 Task: Go to the brackets.
Action: Mouse moved to (183, 12)
Screenshot: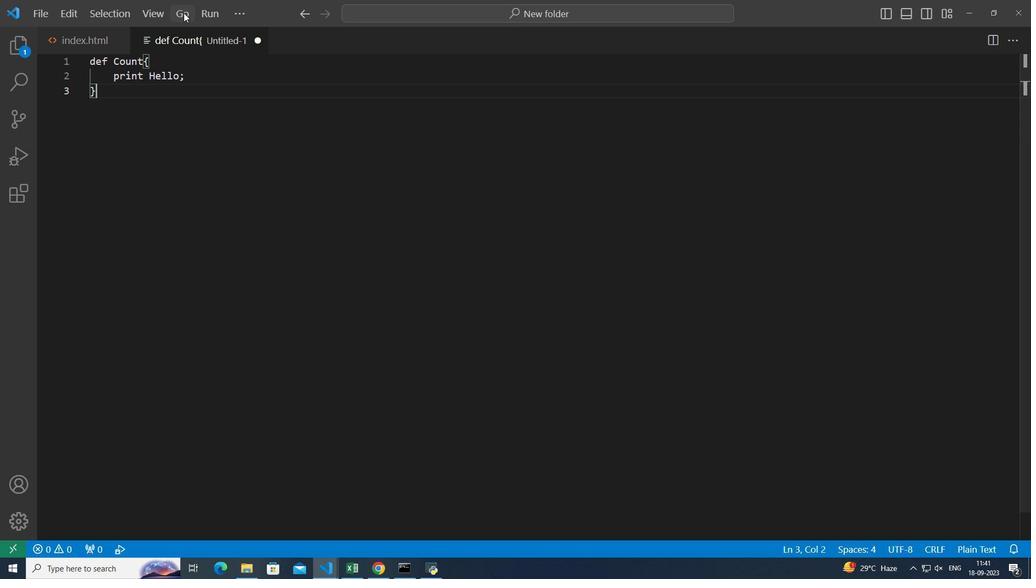 
Action: Mouse pressed left at (183, 12)
Screenshot: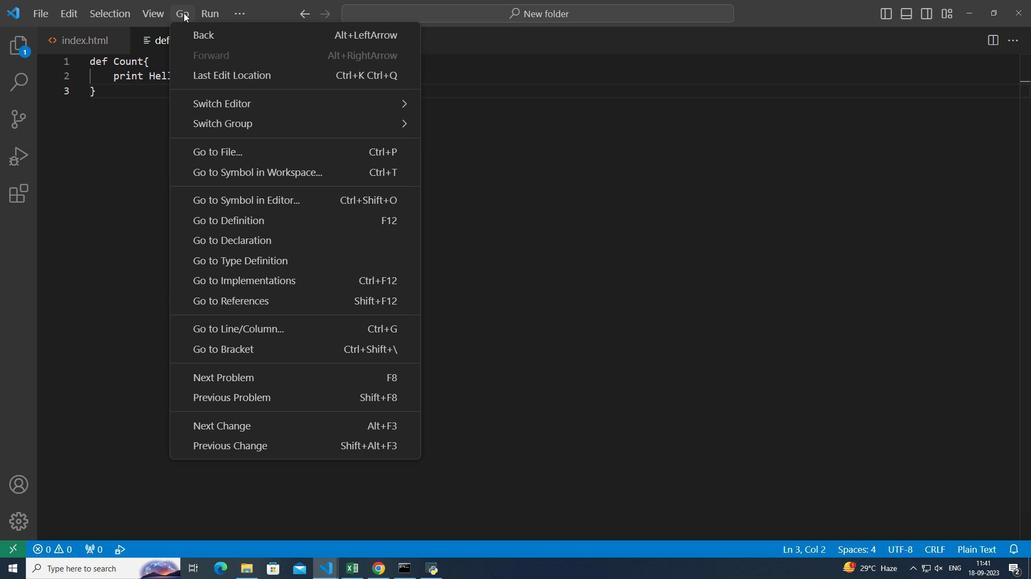 
Action: Mouse moved to (254, 346)
Screenshot: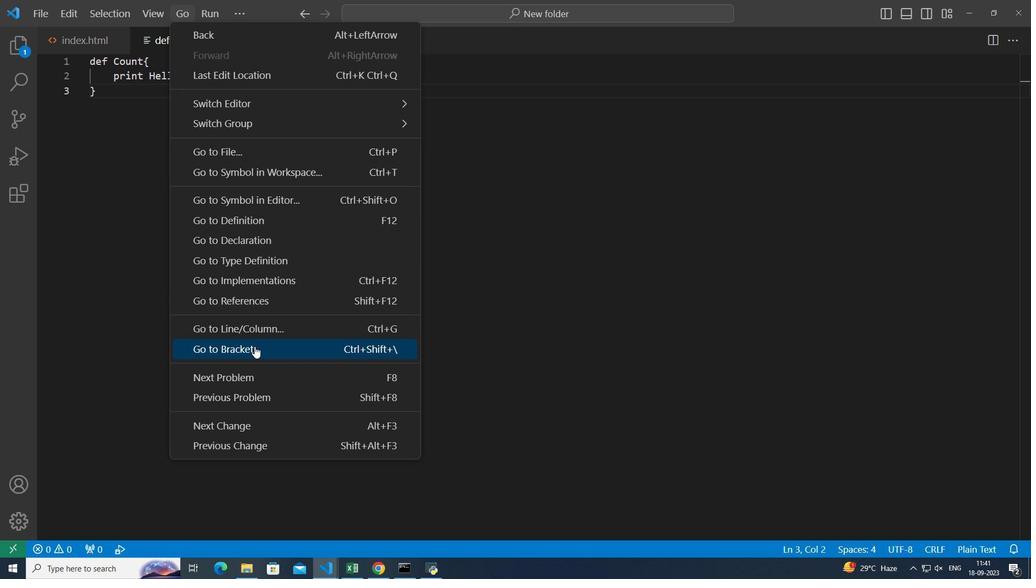 
Action: Mouse pressed left at (254, 346)
Screenshot: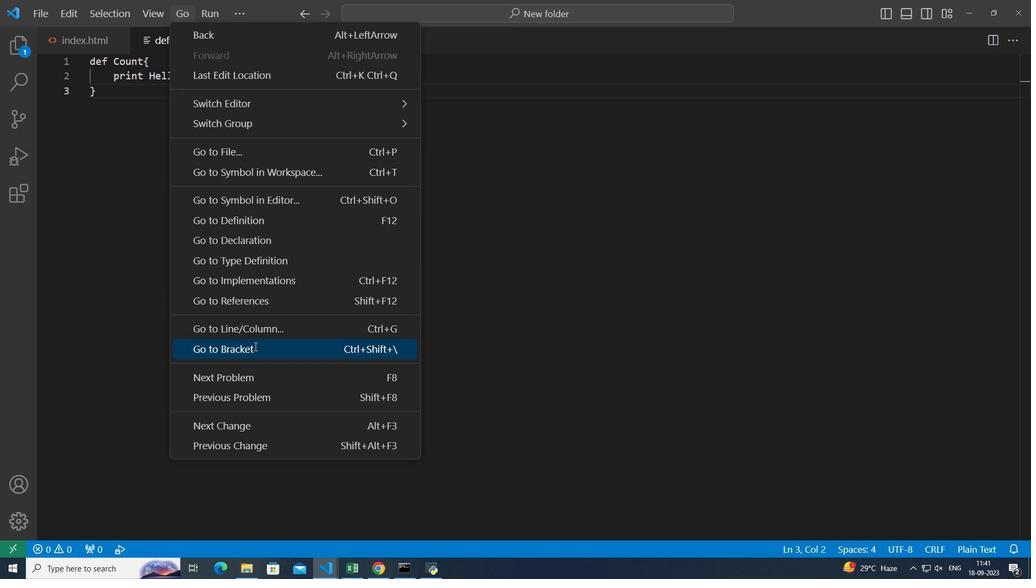 
Action: Mouse moved to (338, 314)
Screenshot: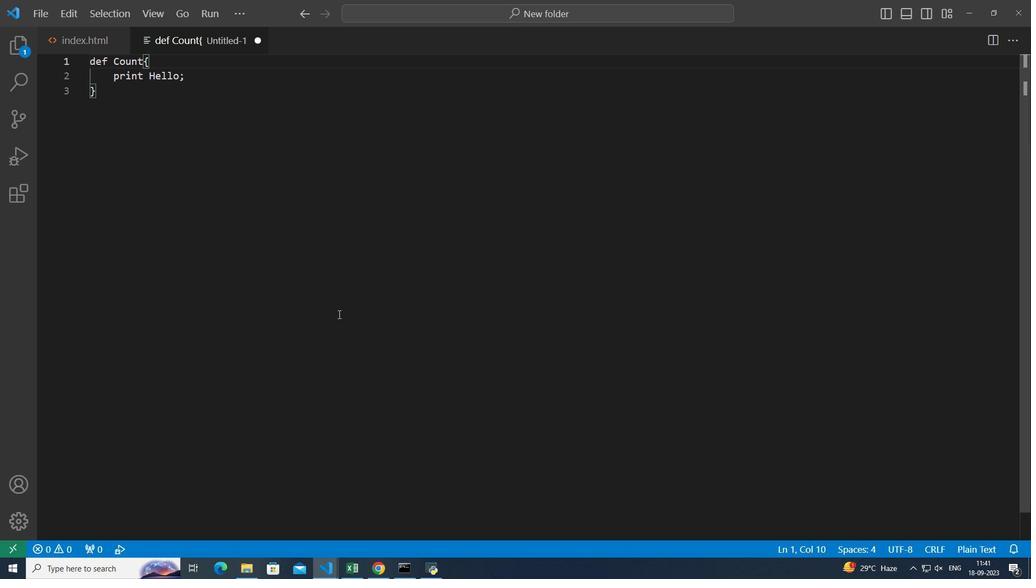 
